 Task: Create a sub task Gather and Analyse Requirements for the task  Integrate a new third-party shipping system for an e-commerce website in the project AgileMastery , assign it to team member softage.1@softage.net and update the status of the sub task to  At Risk , set the priority of the sub task to Medium
Action: Mouse moved to (64, 317)
Screenshot: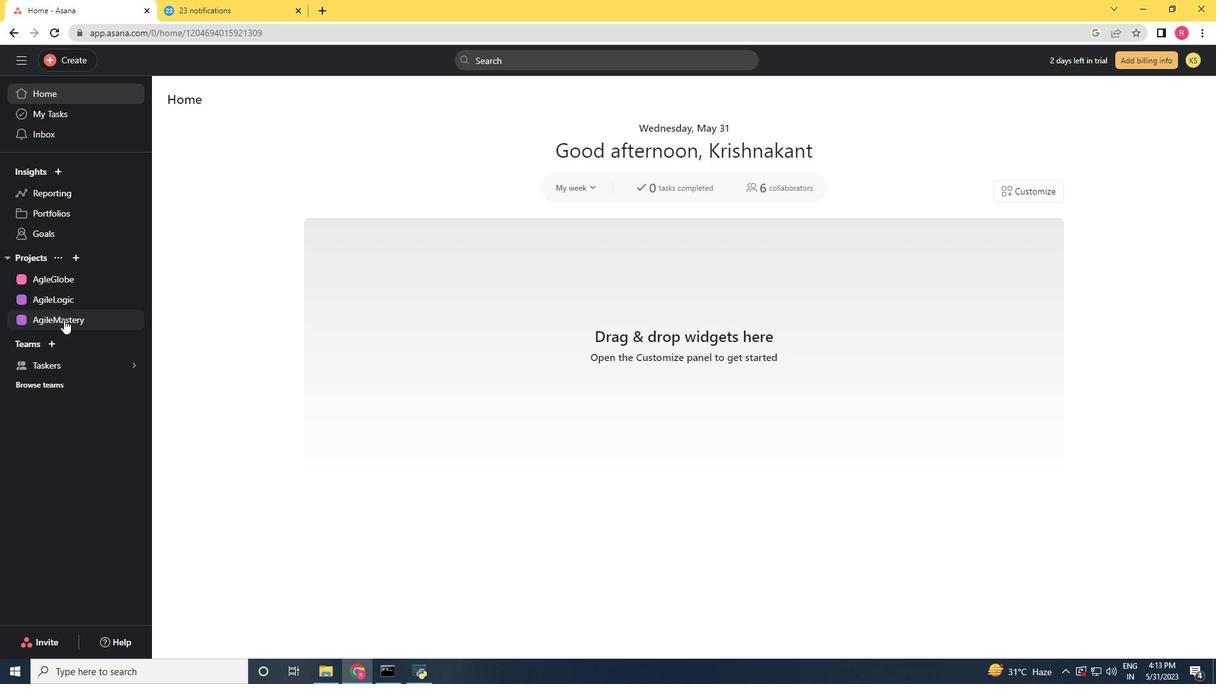 
Action: Mouse pressed left at (64, 317)
Screenshot: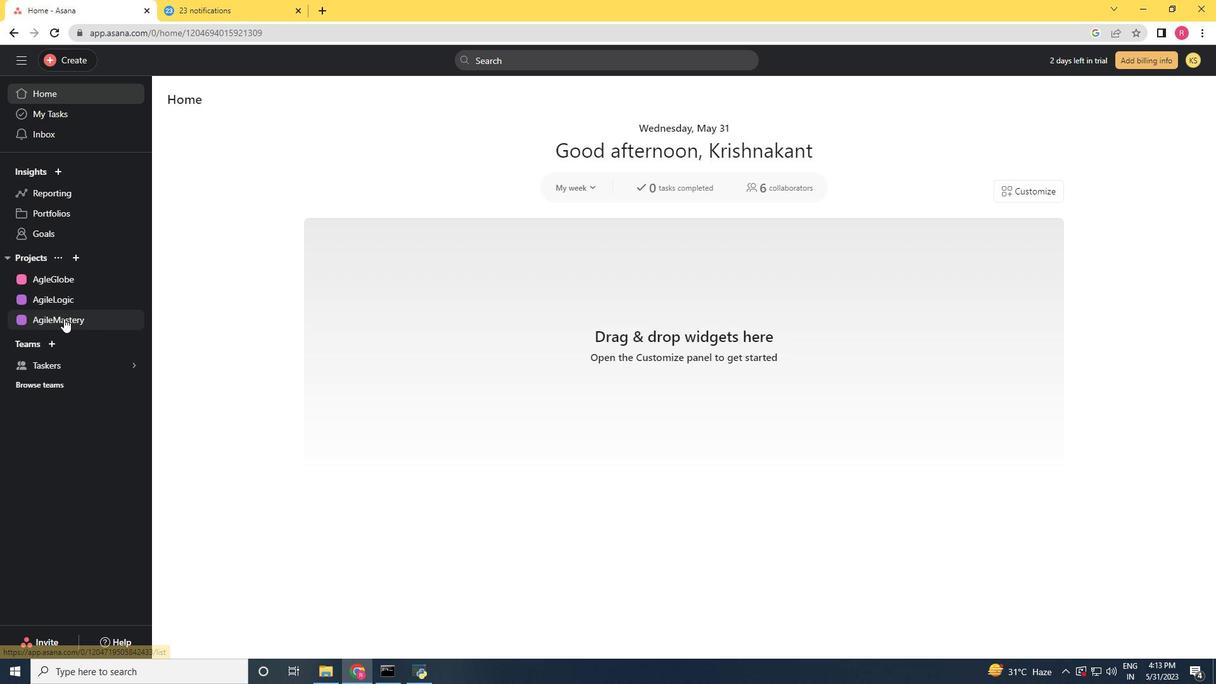 
Action: Mouse moved to (529, 276)
Screenshot: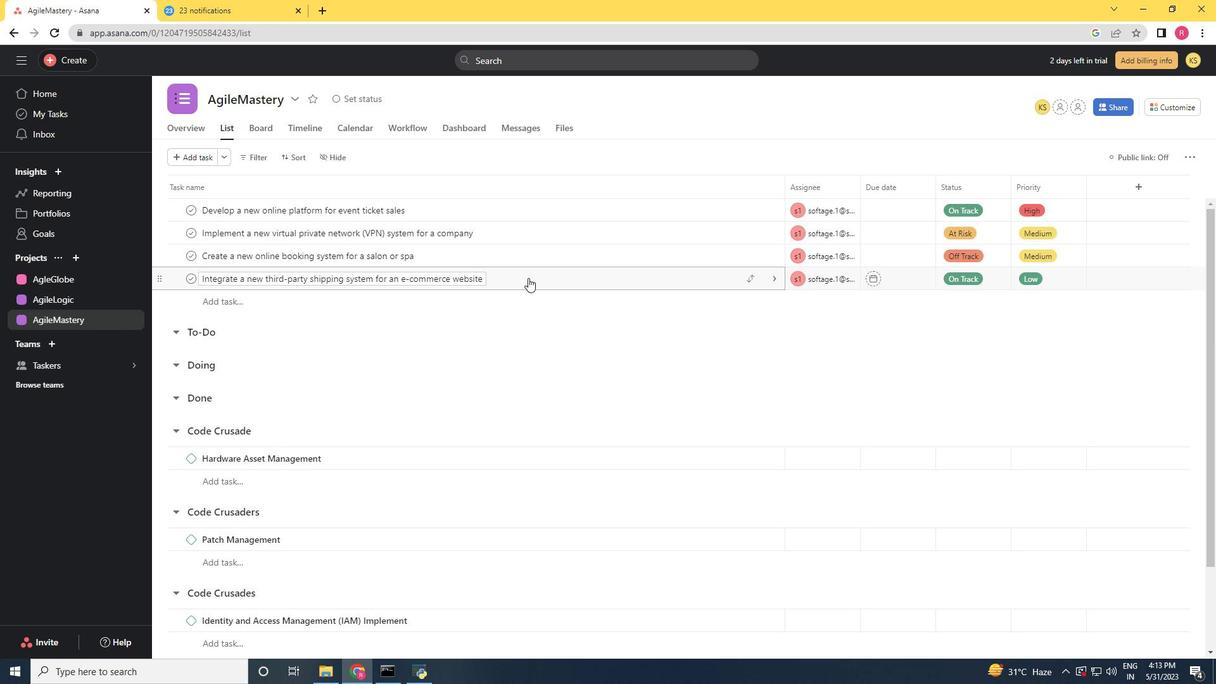 
Action: Mouse pressed left at (529, 276)
Screenshot: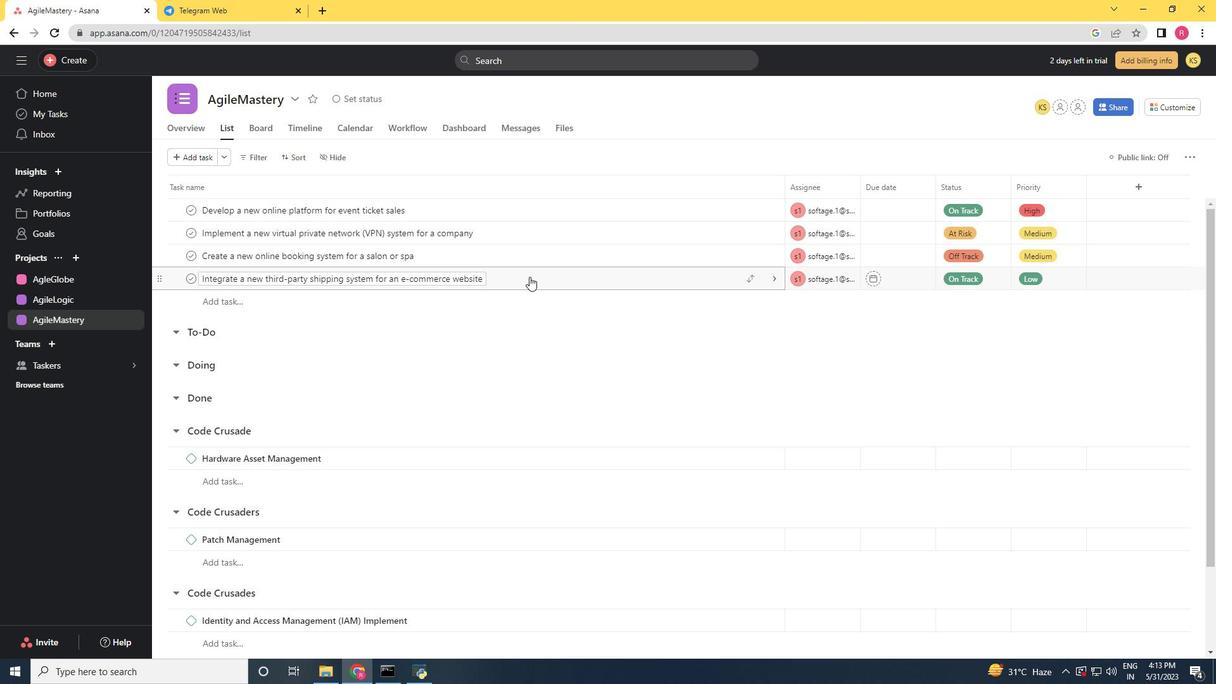 
Action: Mouse moved to (921, 326)
Screenshot: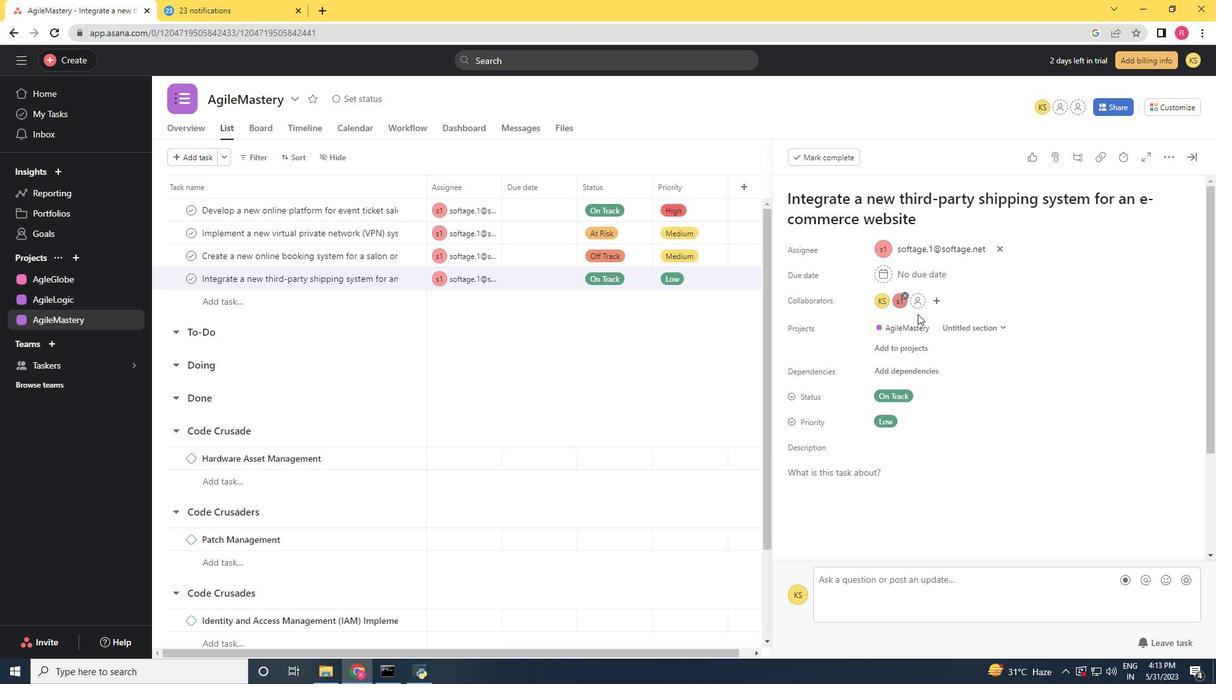 
Action: Mouse scrolled (921, 326) with delta (0, 0)
Screenshot: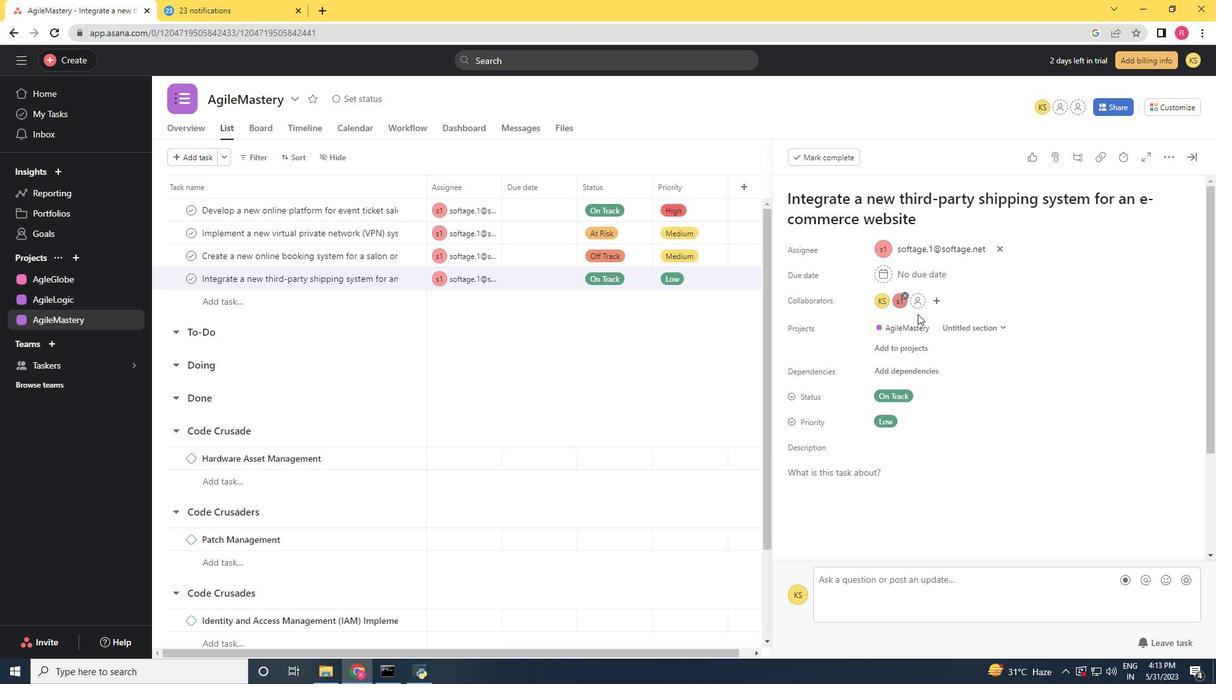 
Action: Mouse moved to (922, 329)
Screenshot: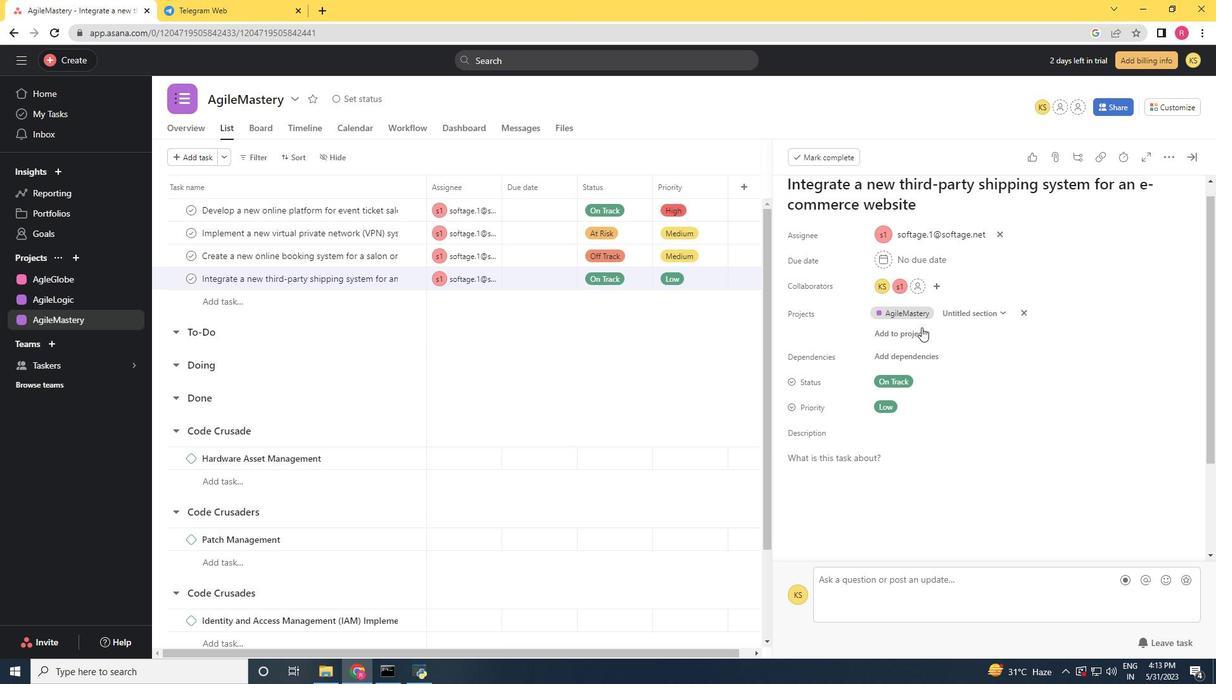 
Action: Mouse scrolled (922, 328) with delta (0, 0)
Screenshot: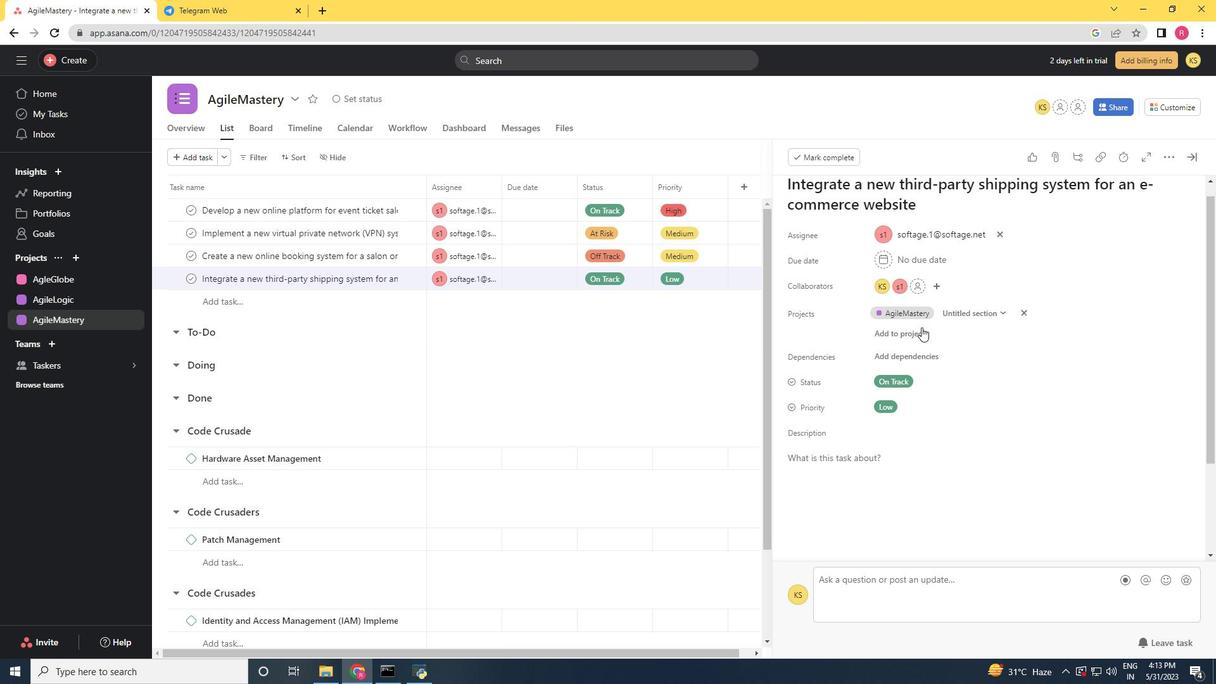 
Action: Mouse moved to (922, 331)
Screenshot: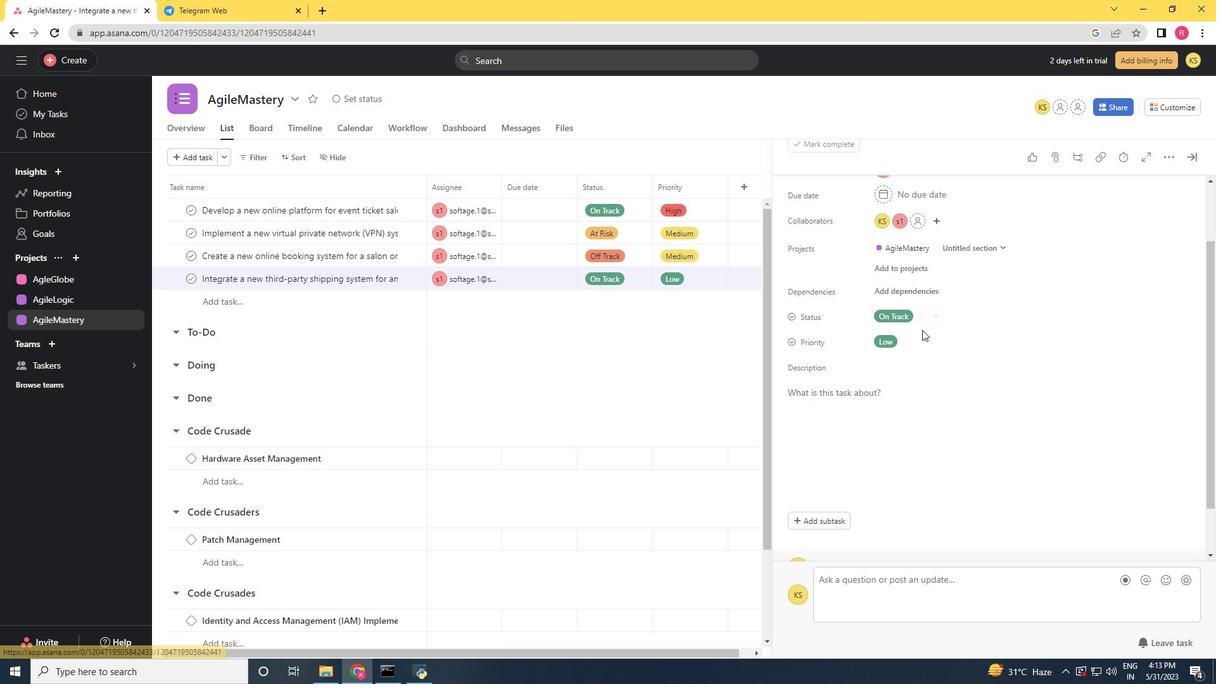 
Action: Mouse scrolled (922, 330) with delta (0, 0)
Screenshot: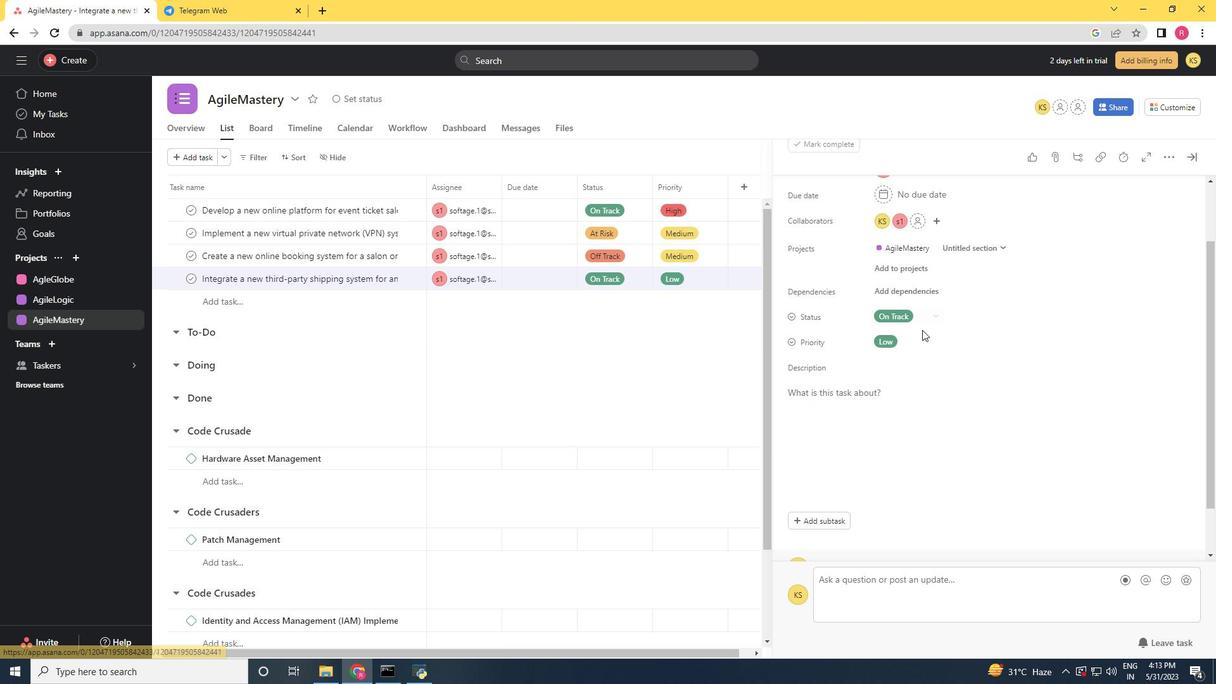 
Action: Mouse moved to (922, 332)
Screenshot: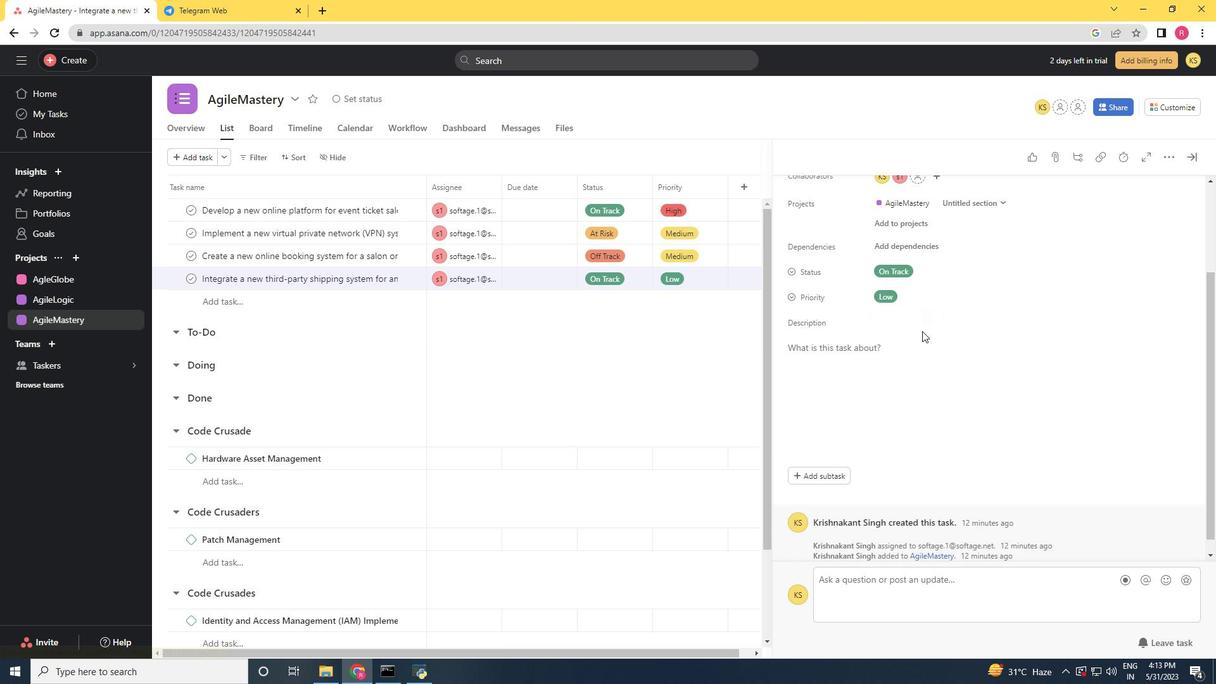 
Action: Mouse scrolled (922, 331) with delta (0, 0)
Screenshot: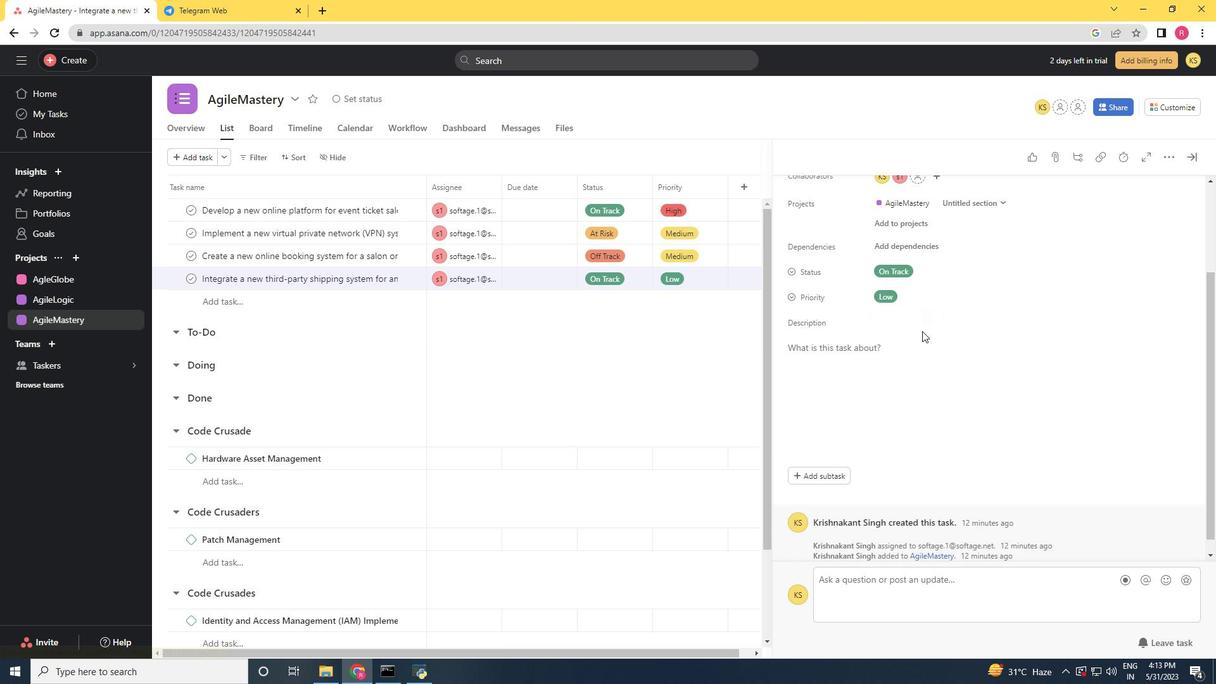 
Action: Mouse moved to (922, 333)
Screenshot: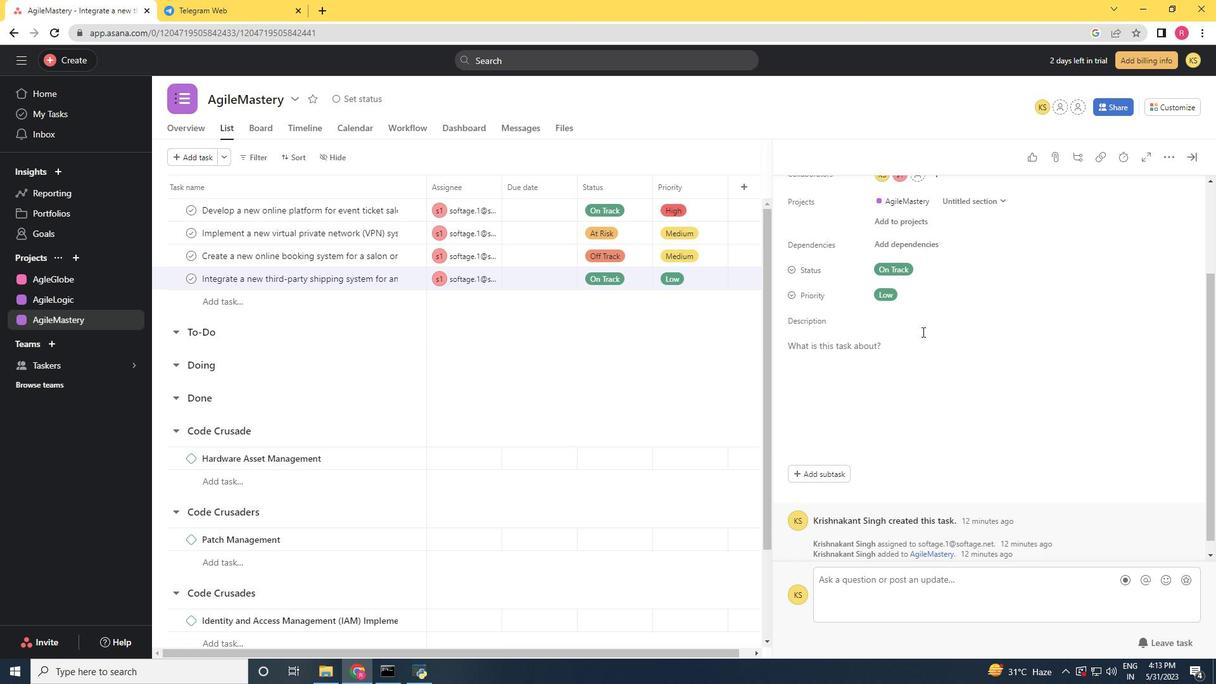 
Action: Mouse scrolled (922, 332) with delta (0, 0)
Screenshot: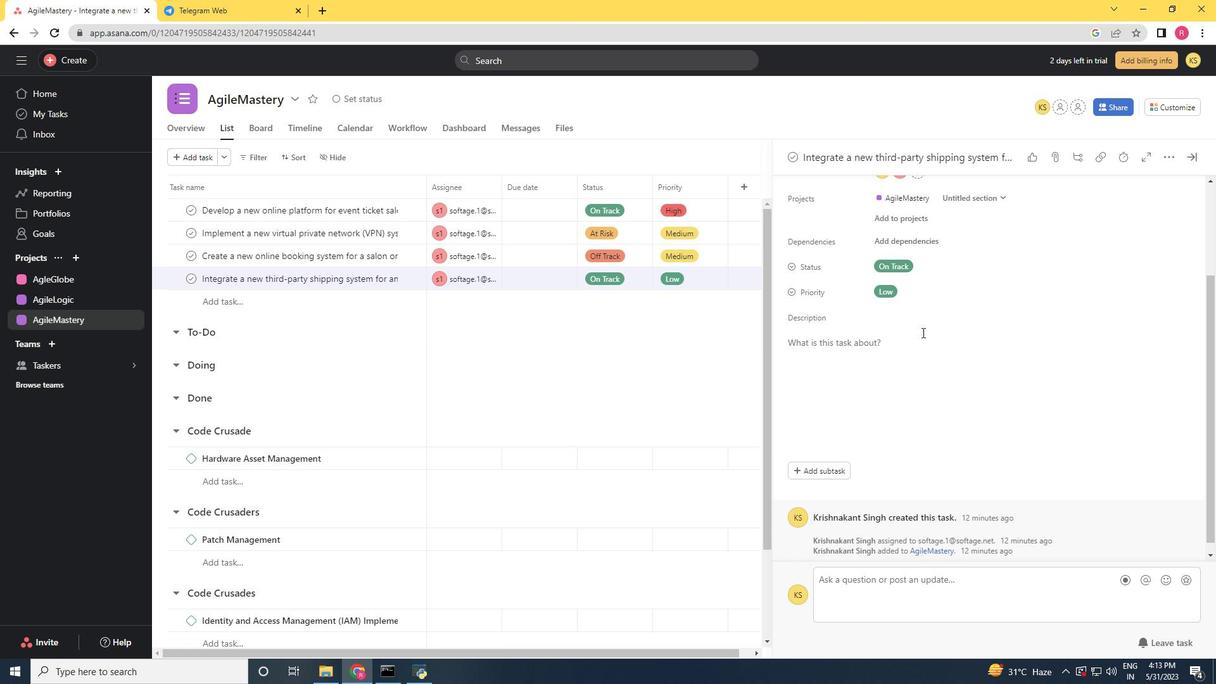 
Action: Mouse moved to (815, 457)
Screenshot: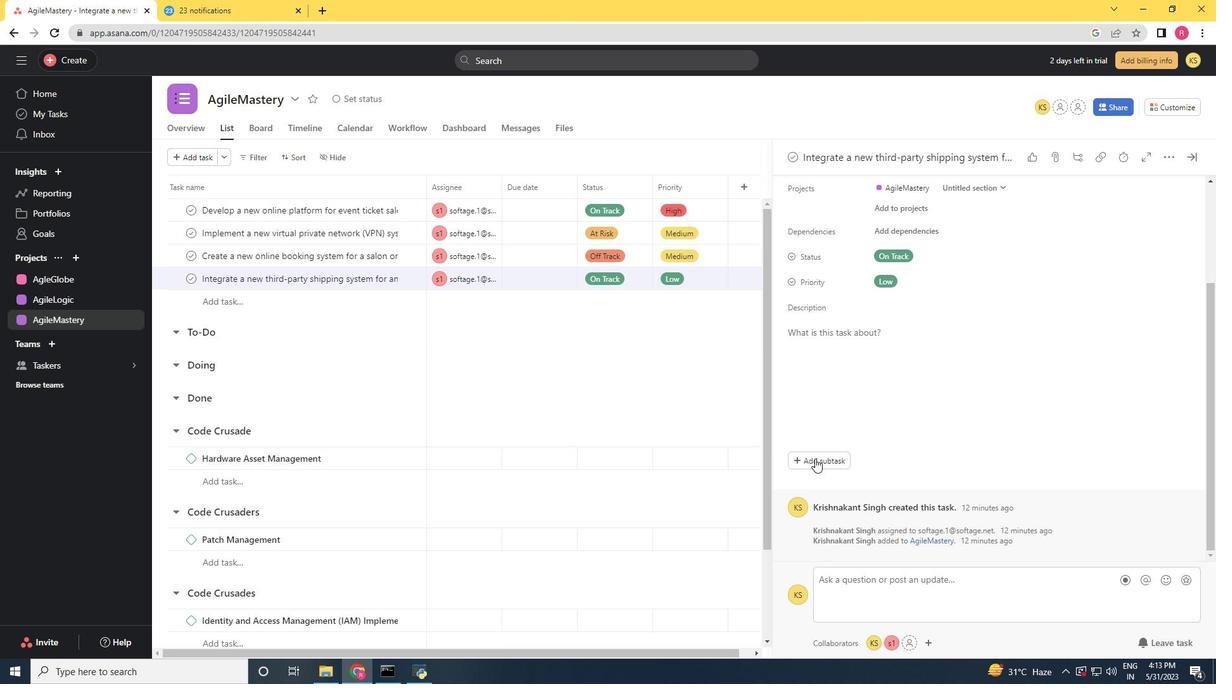 
Action: Mouse pressed left at (815, 457)
Screenshot: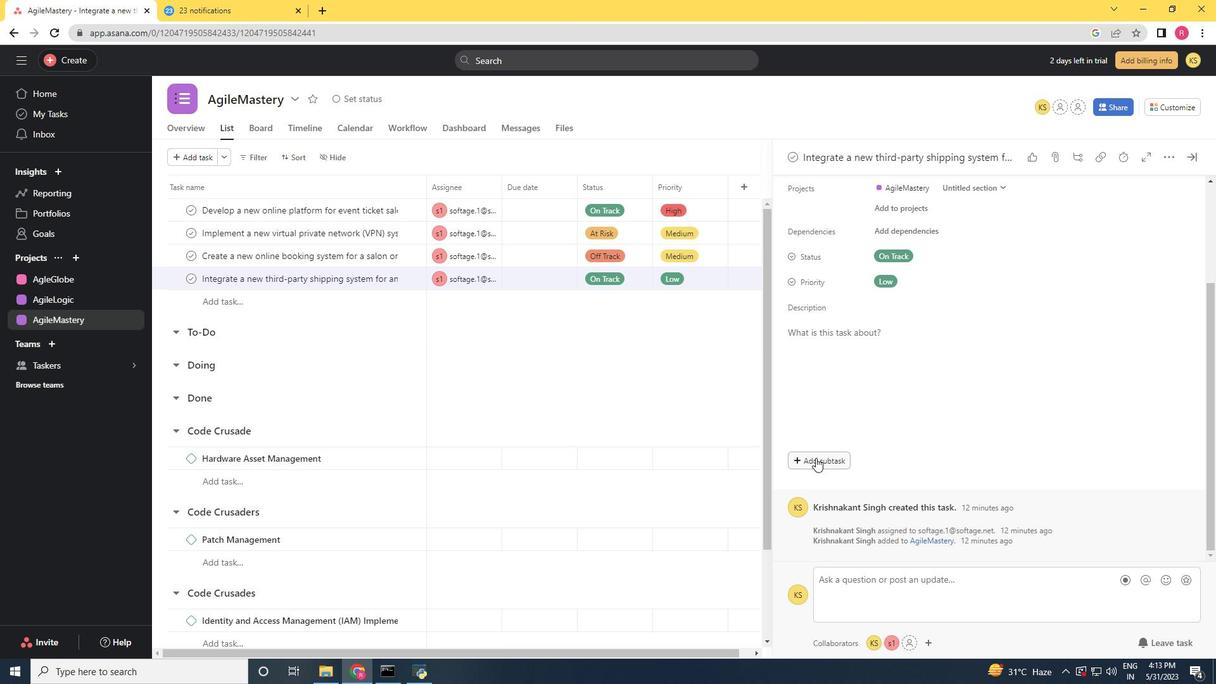 
Action: Mouse moved to (848, 434)
Screenshot: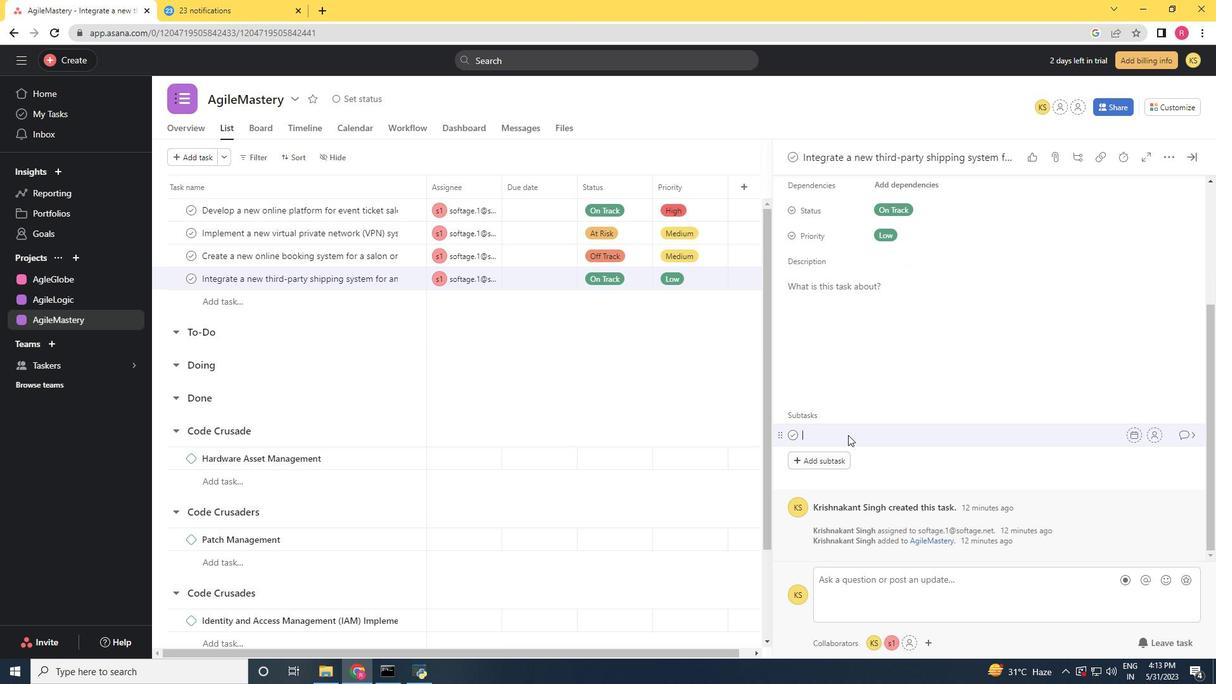 
Action: Key pressed <Key.shift>Gather<Key.space>and<Key.space><Key.shift>Analyse<Key.space><Key.shift>Requirements<Key.space>
Screenshot: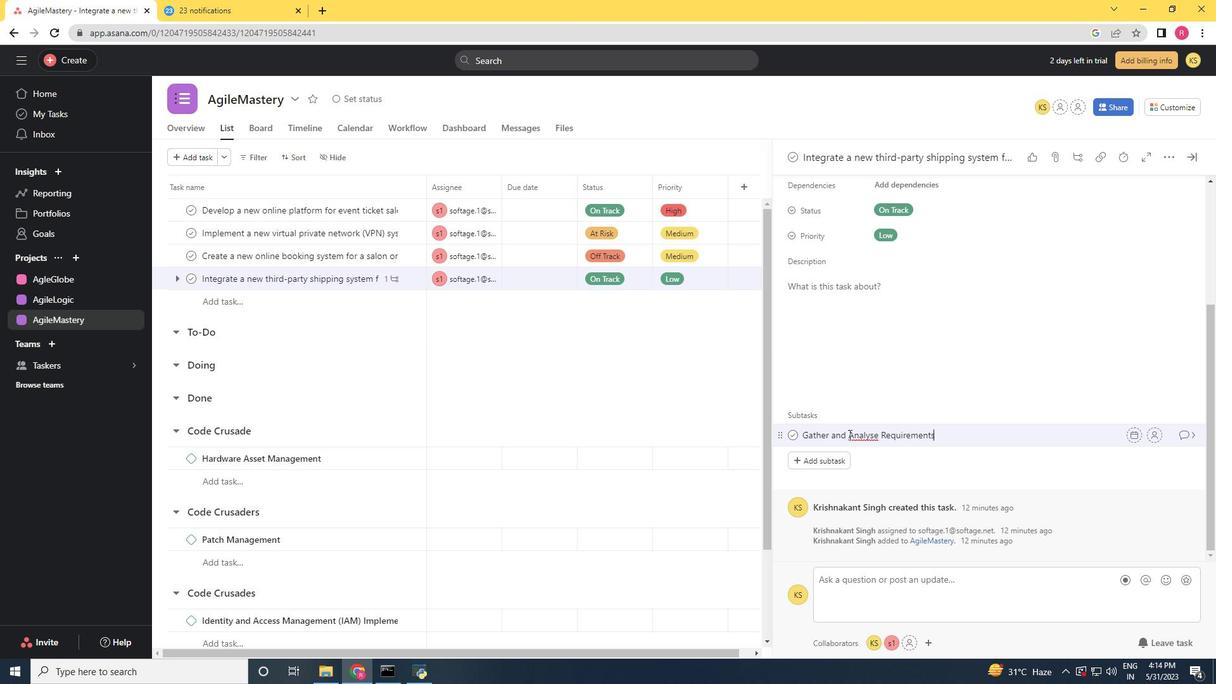 
Action: Mouse moved to (1159, 438)
Screenshot: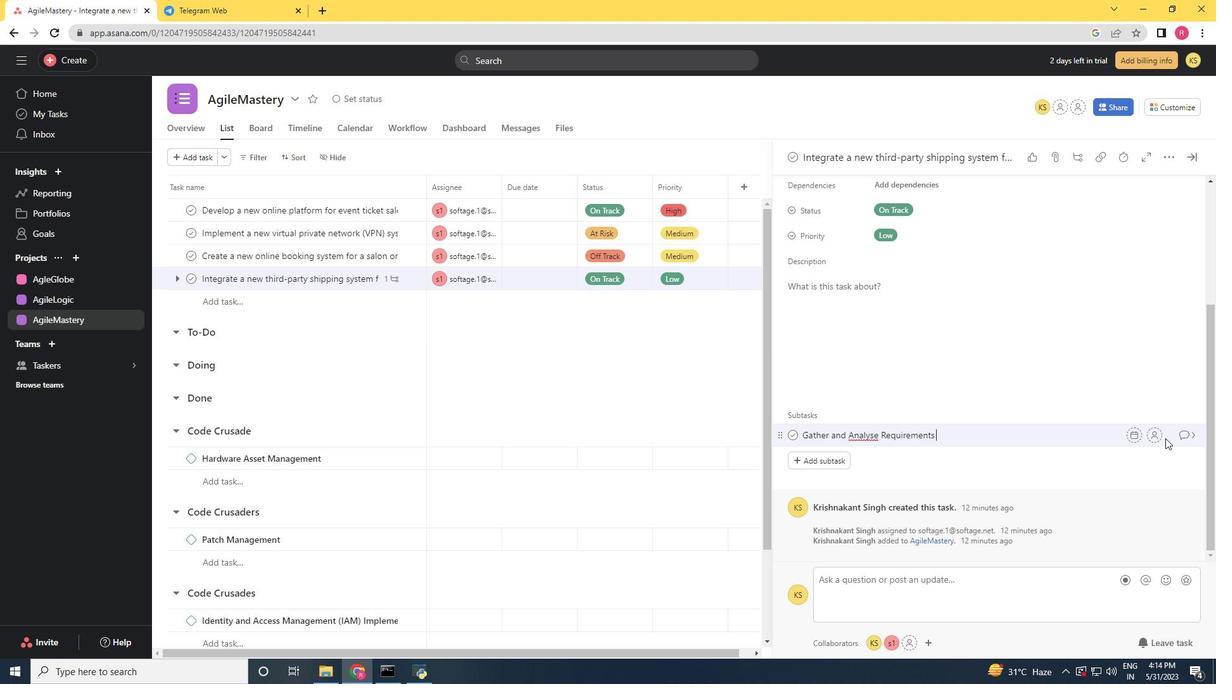 
Action: Mouse pressed left at (1159, 438)
Screenshot: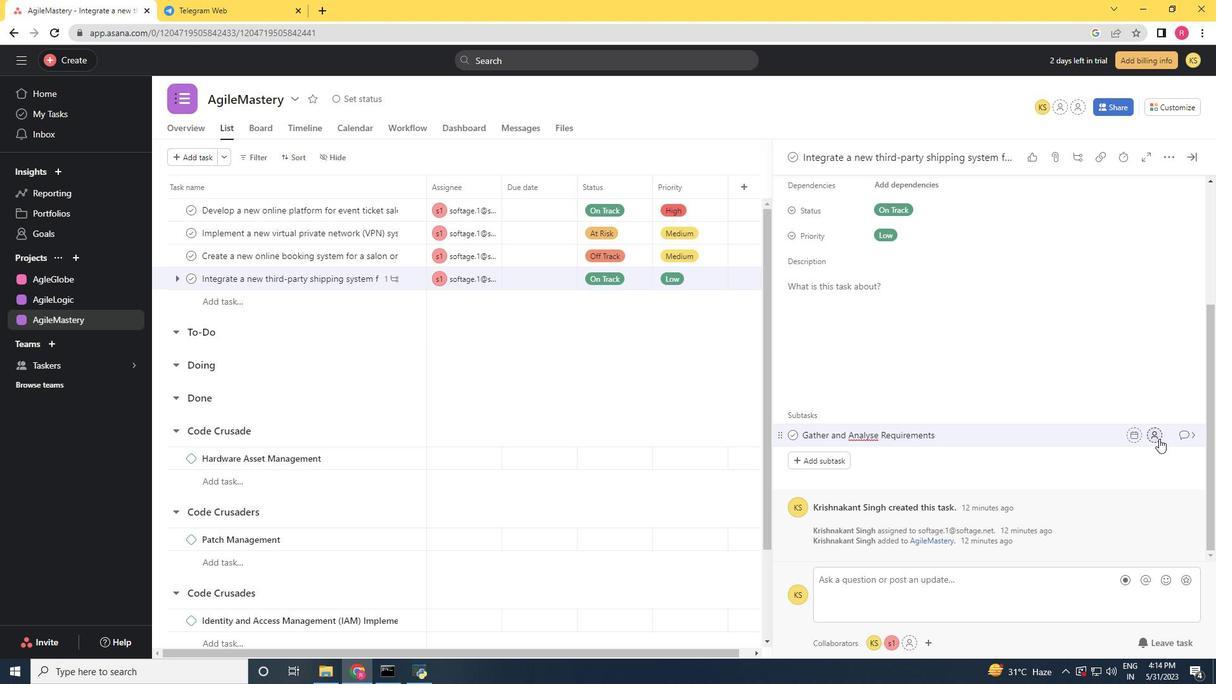 
Action: Mouse moved to (1216, 392)
Screenshot: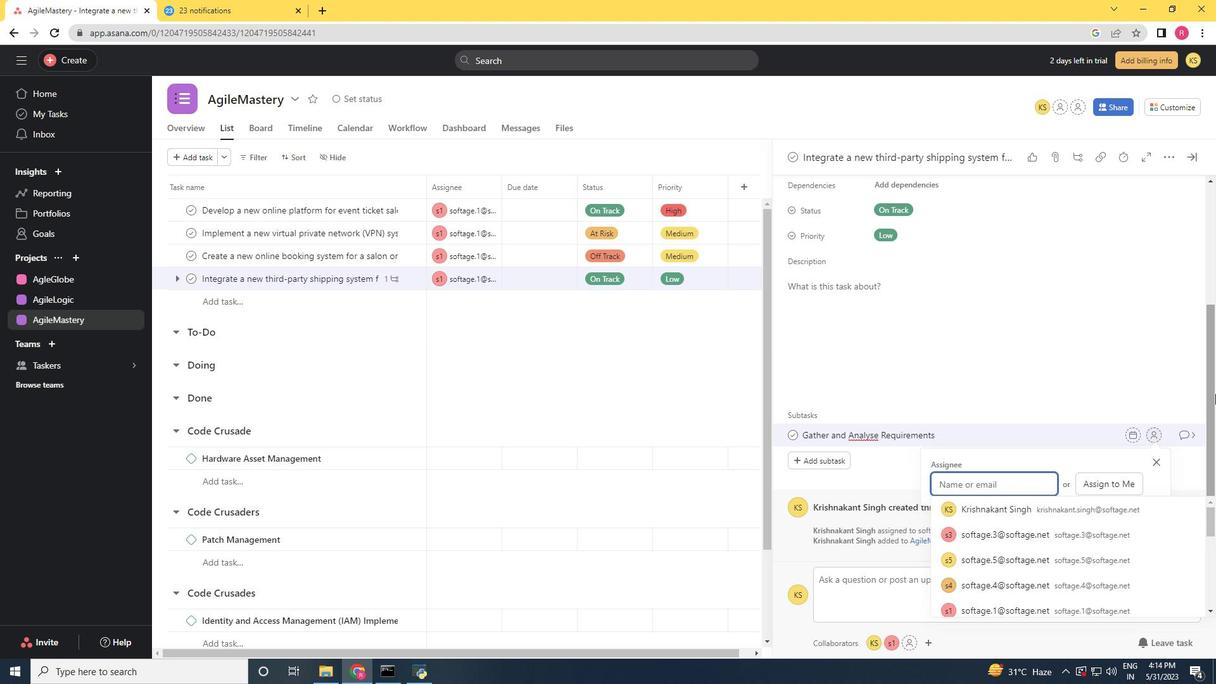 
Action: Key pressed s
Screenshot: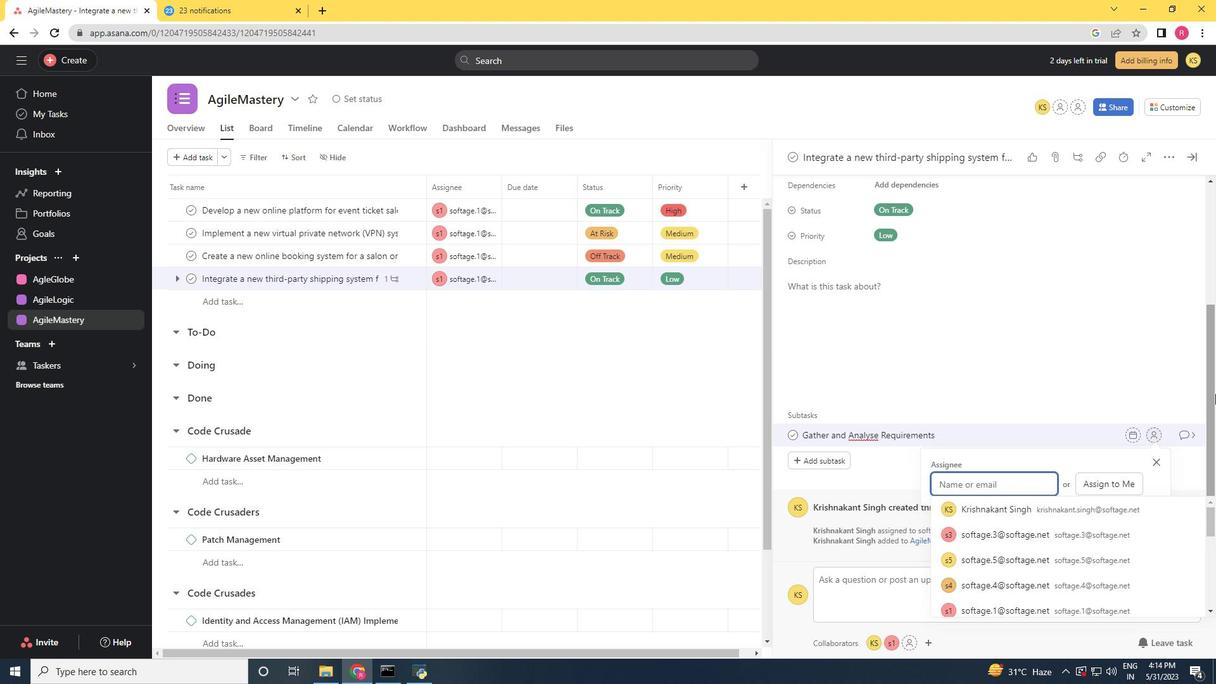 
Action: Mouse moved to (1215, 390)
Screenshot: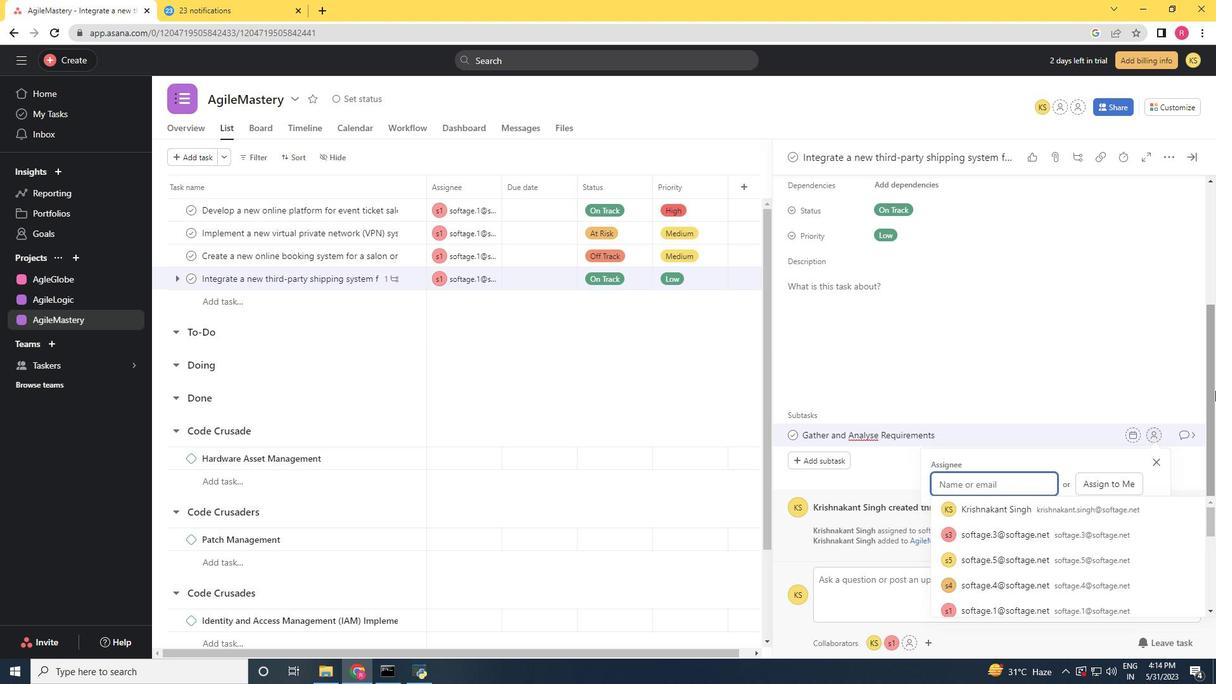 
Action: Key pressed oftage.1<Key.shift>@softage.net
Screenshot: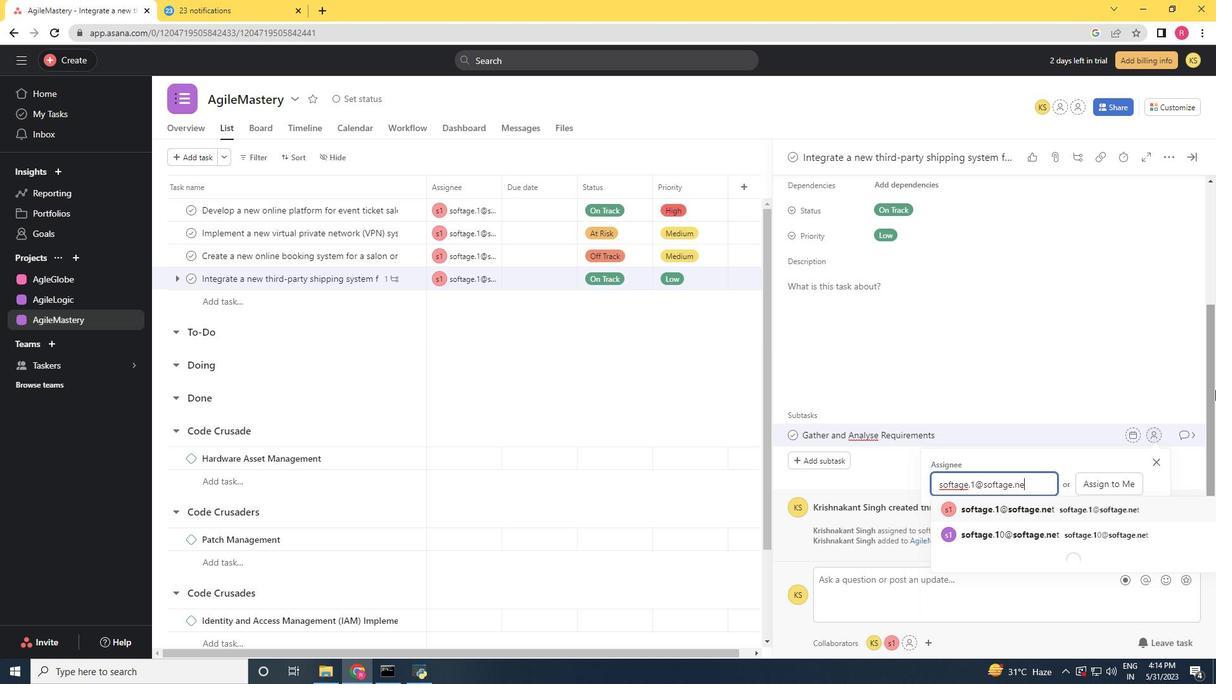 
Action: Mouse moved to (1031, 509)
Screenshot: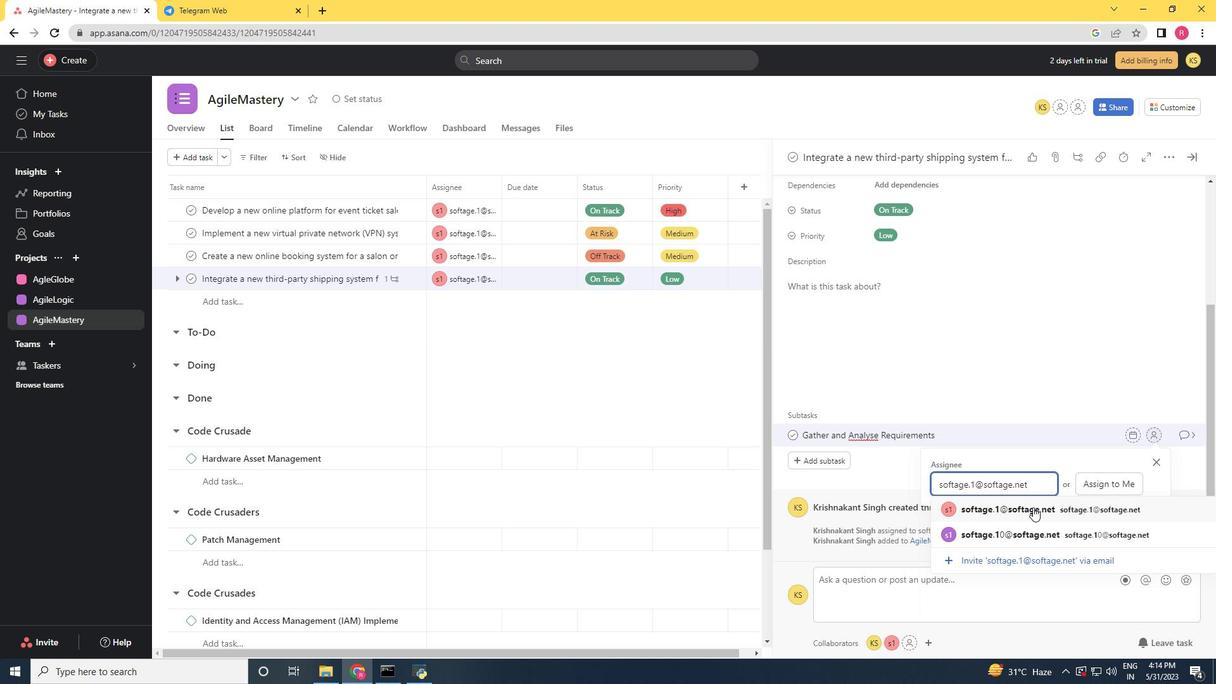 
Action: Mouse pressed left at (1031, 509)
Screenshot: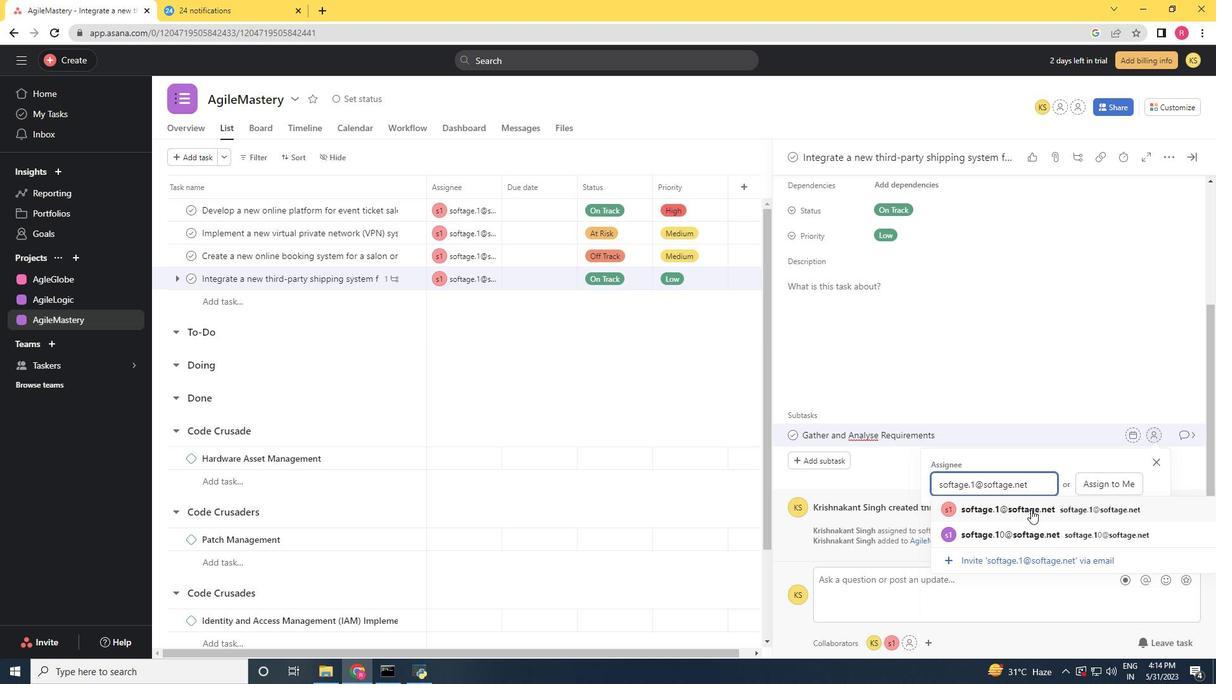 
Action: Mouse moved to (1185, 429)
Screenshot: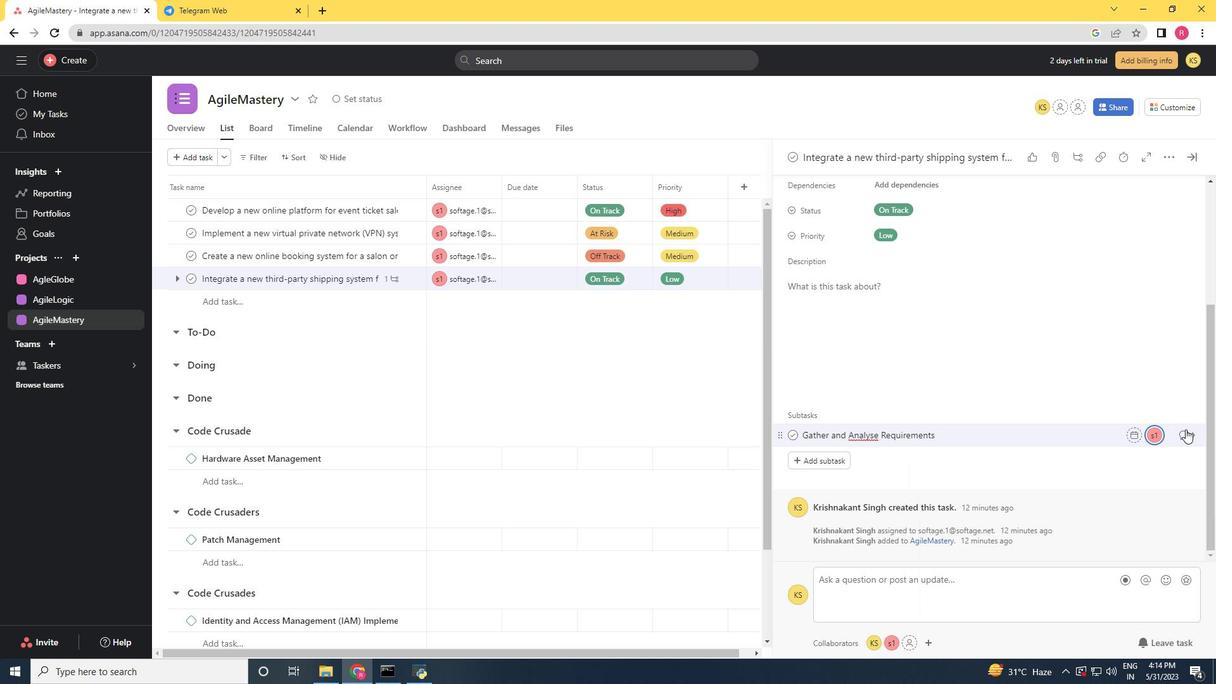 
Action: Mouse pressed left at (1185, 429)
Screenshot: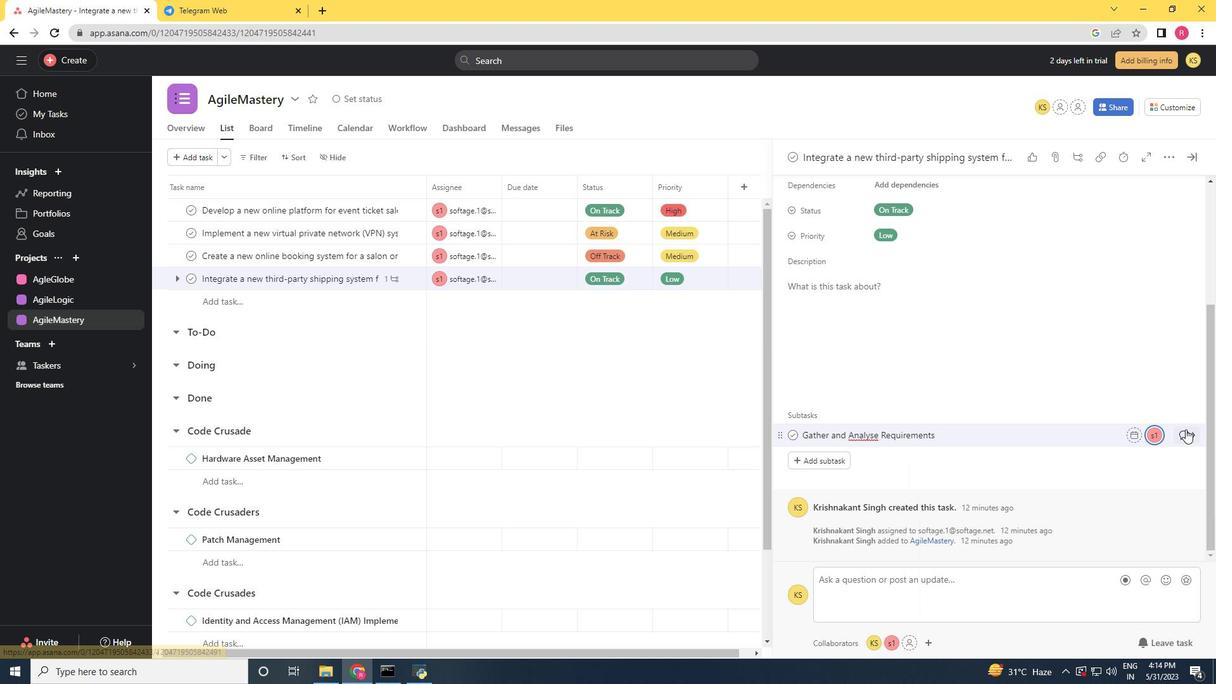
Action: Mouse moved to (838, 364)
Screenshot: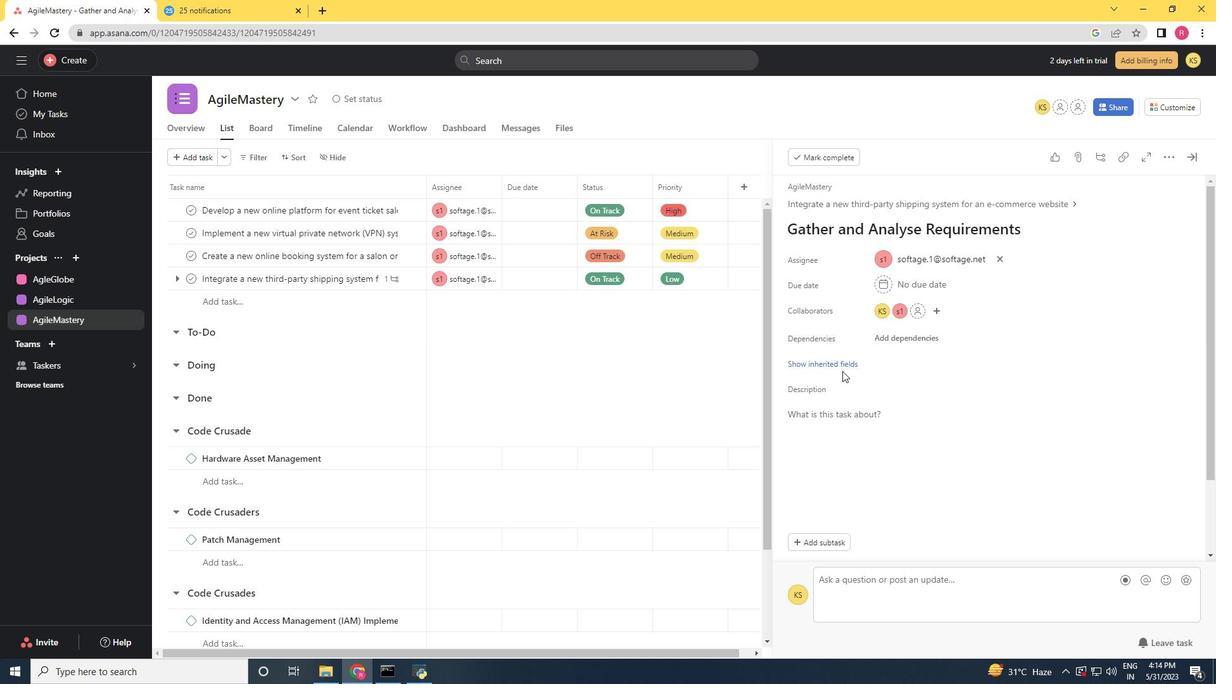 
Action: Mouse pressed left at (838, 364)
Screenshot: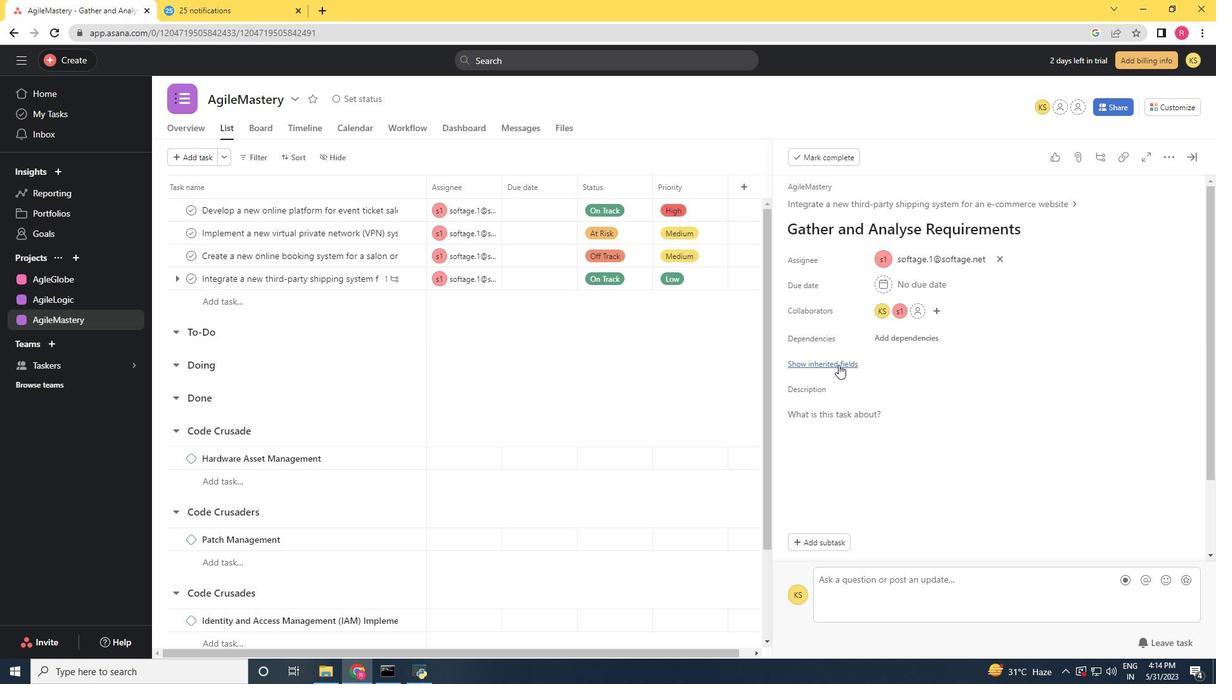 
Action: Mouse moved to (896, 389)
Screenshot: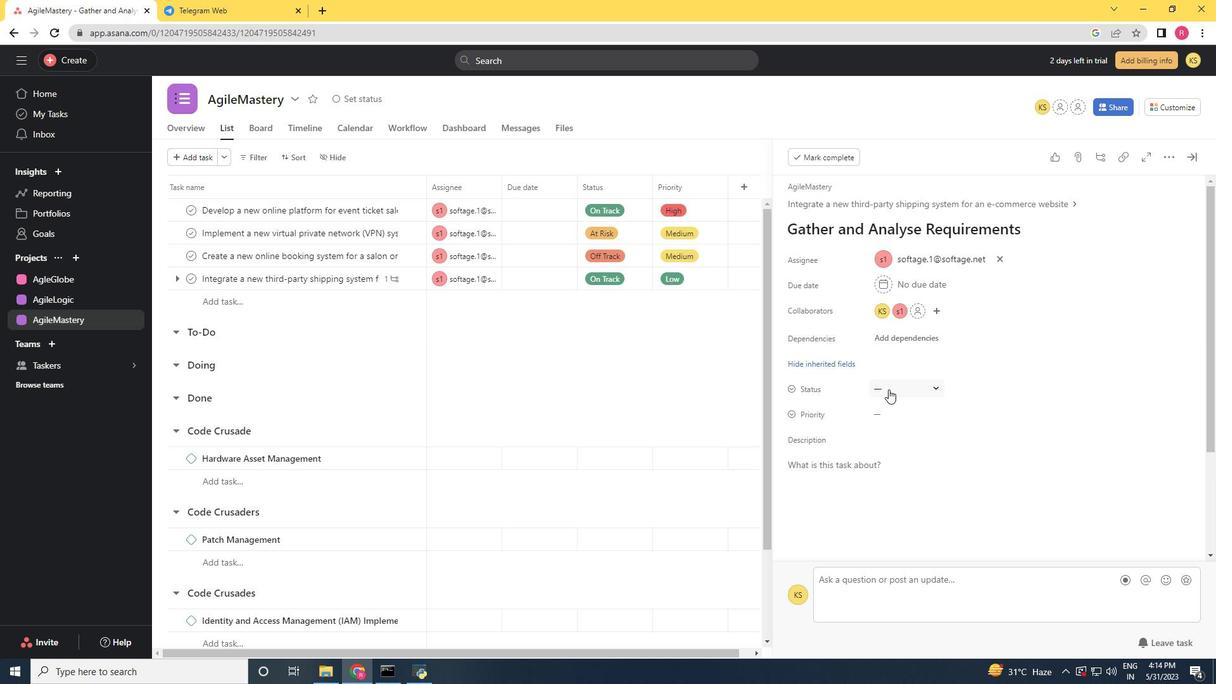 
Action: Mouse pressed left at (896, 389)
Screenshot: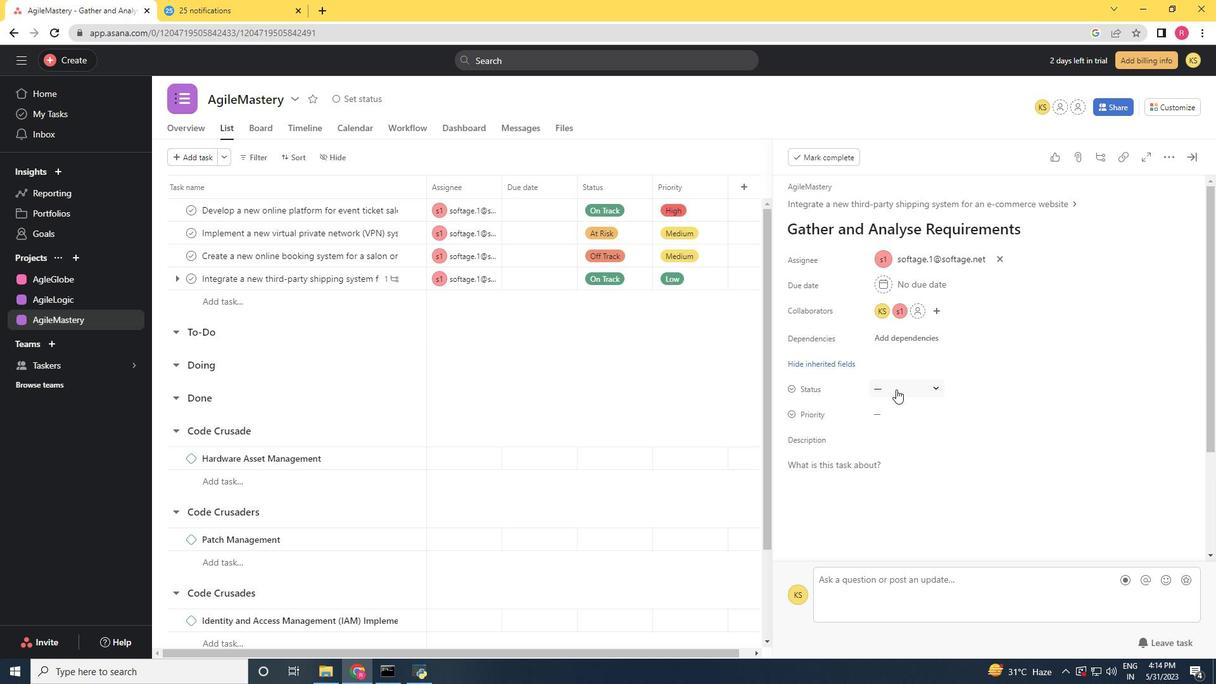 
Action: Mouse moved to (924, 472)
Screenshot: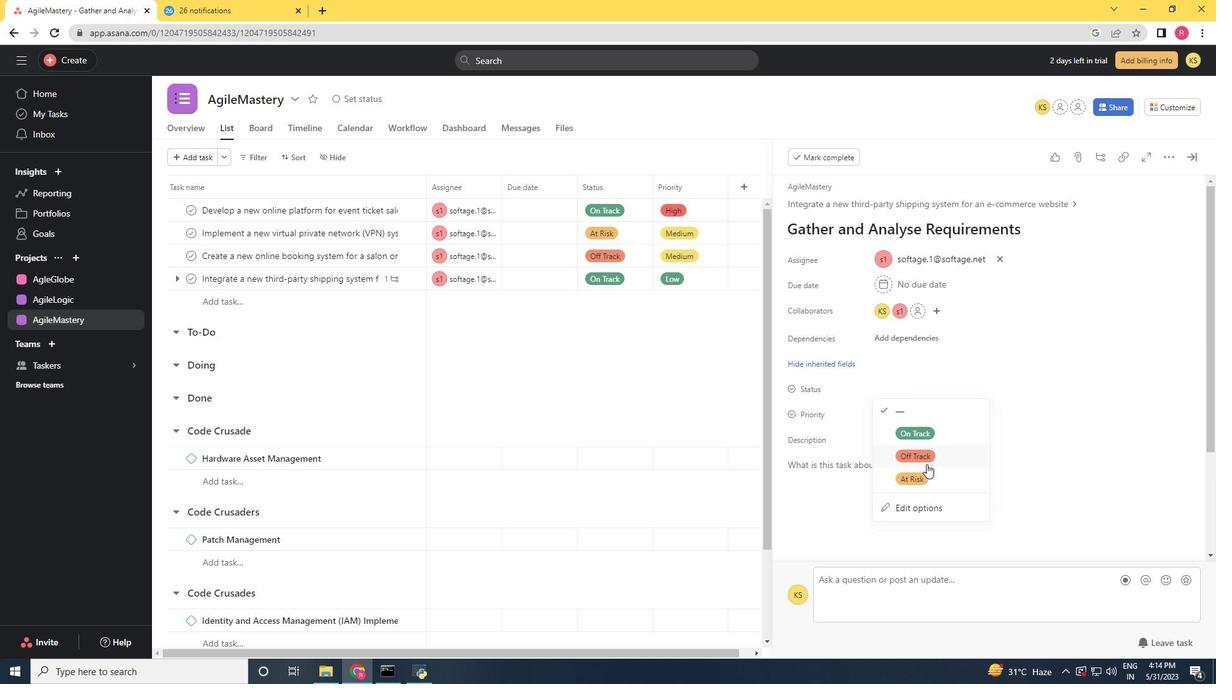 
Action: Mouse pressed left at (924, 472)
Screenshot: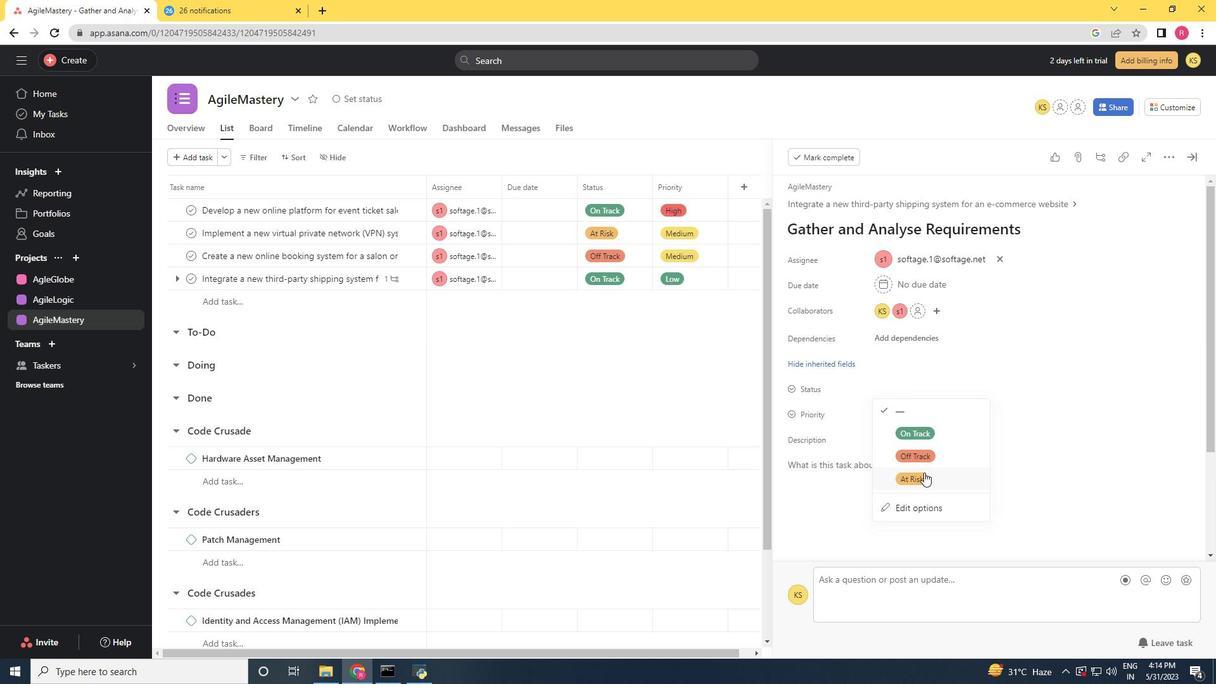 
Action: Mouse moved to (897, 405)
Screenshot: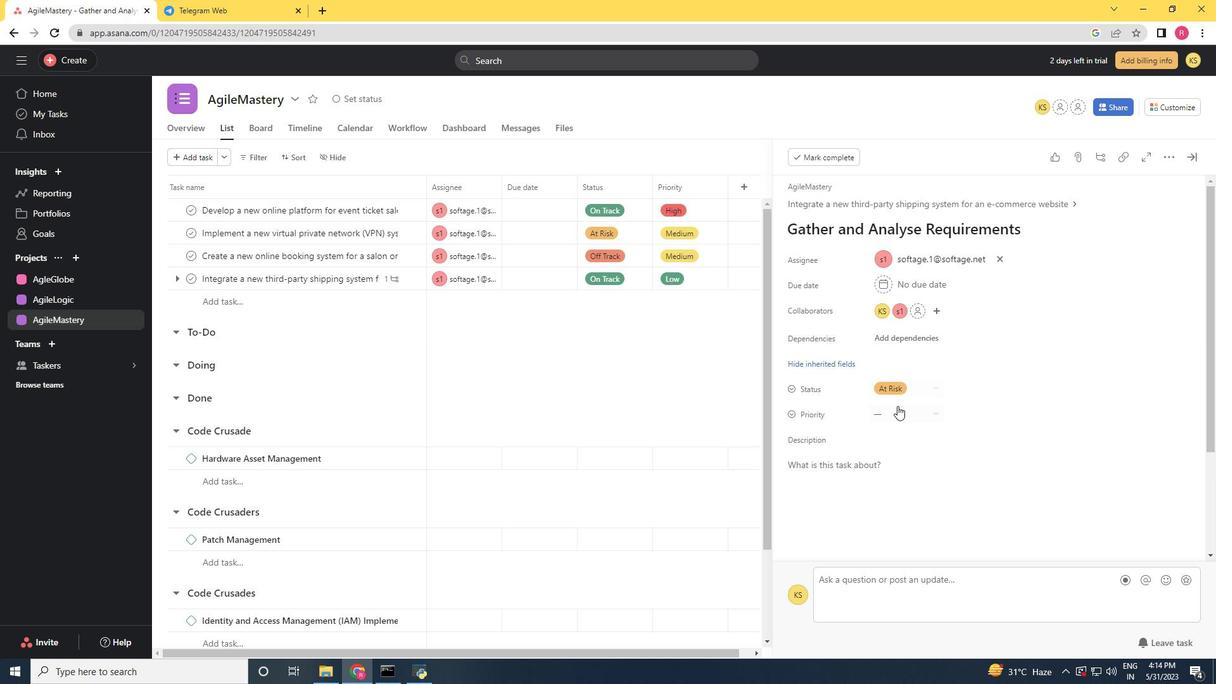 
Action: Mouse pressed left at (897, 405)
Screenshot: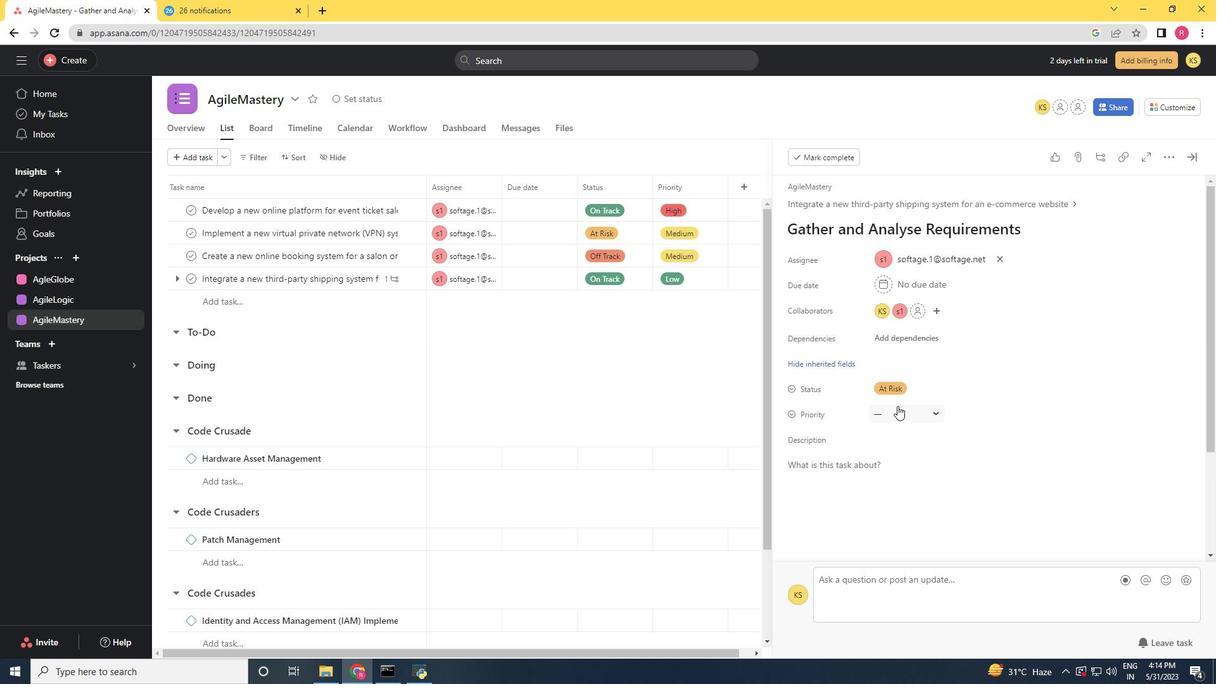 
Action: Mouse moved to (920, 474)
Screenshot: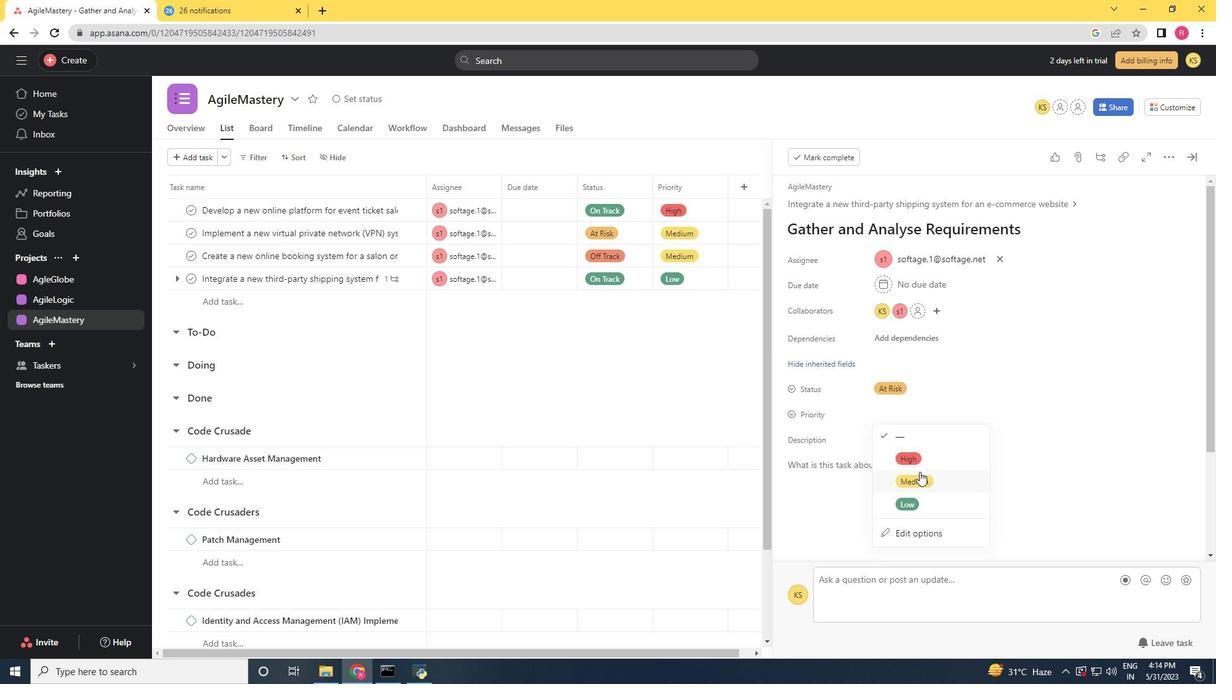 
Action: Mouse pressed left at (920, 474)
Screenshot: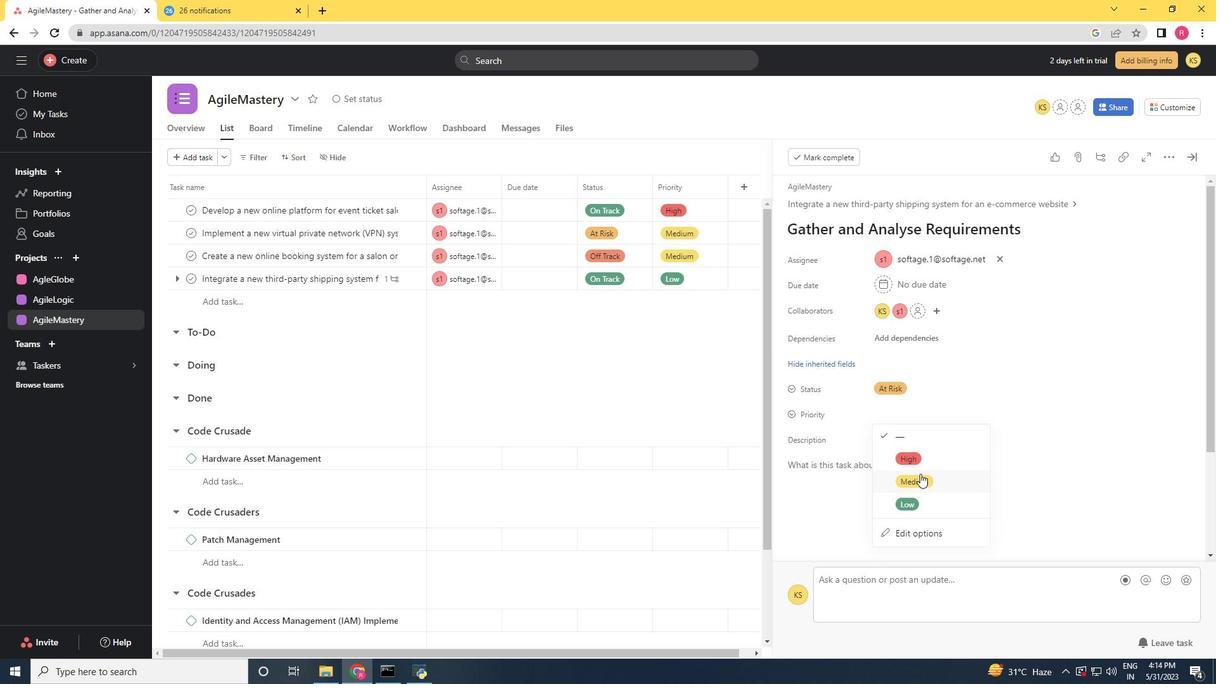 
Action: Mouse moved to (929, 468)
Screenshot: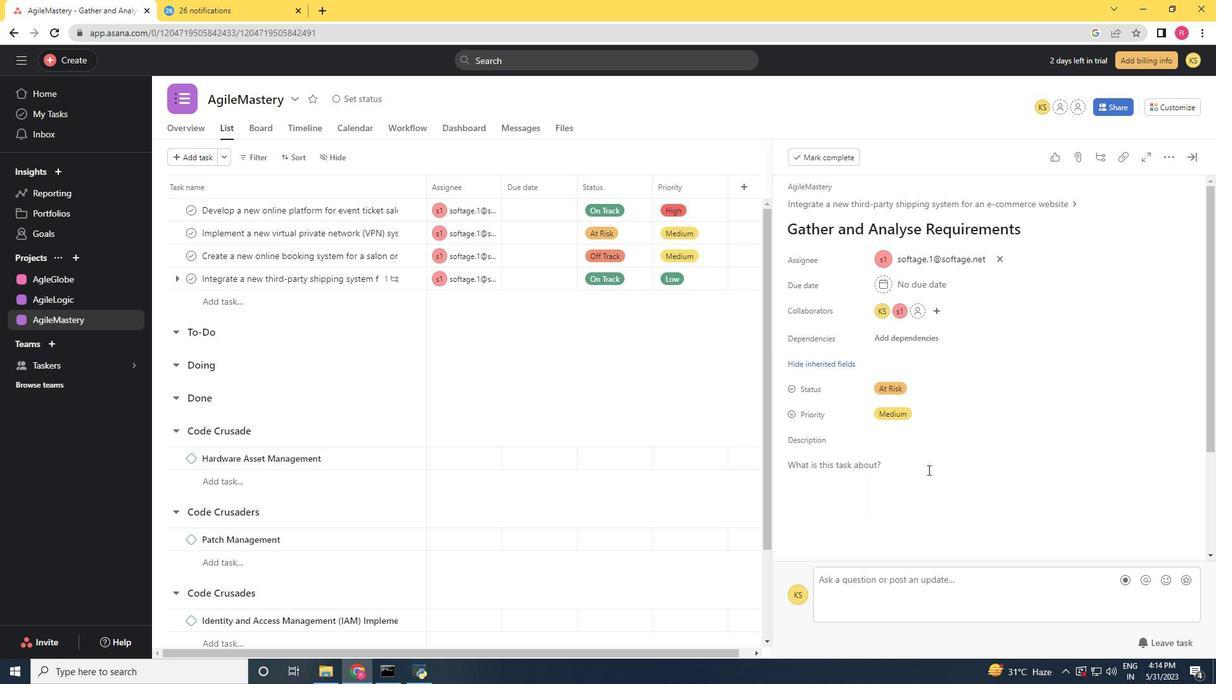 
